 Task: Vertically align the page to the bottom.
Action: Mouse moved to (61, 109)
Screenshot: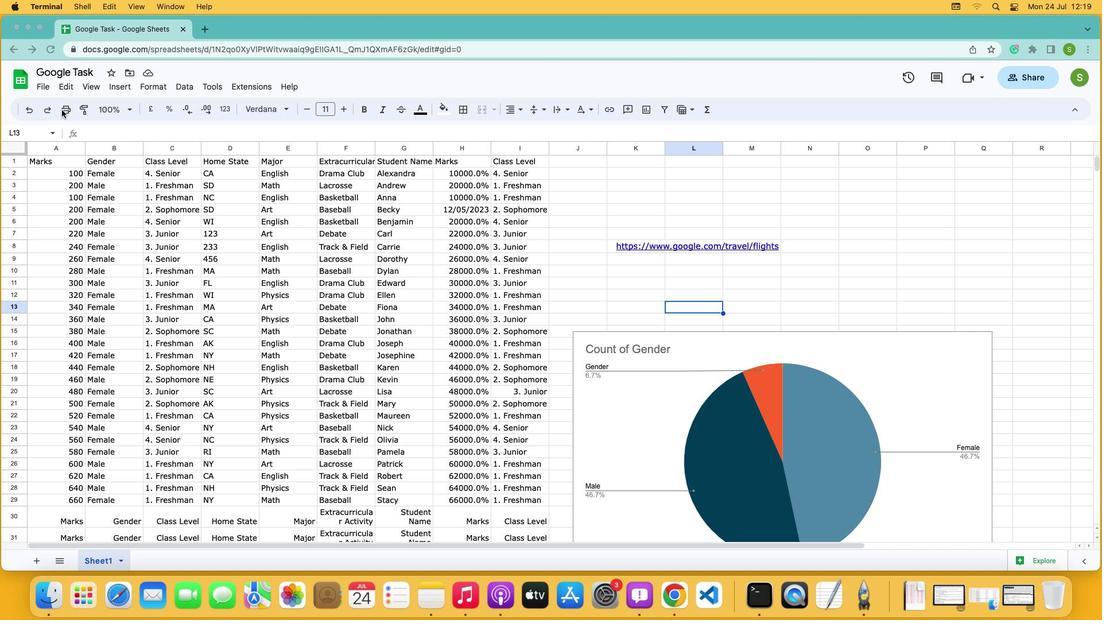 
Action: Mouse pressed left at (61, 109)
Screenshot: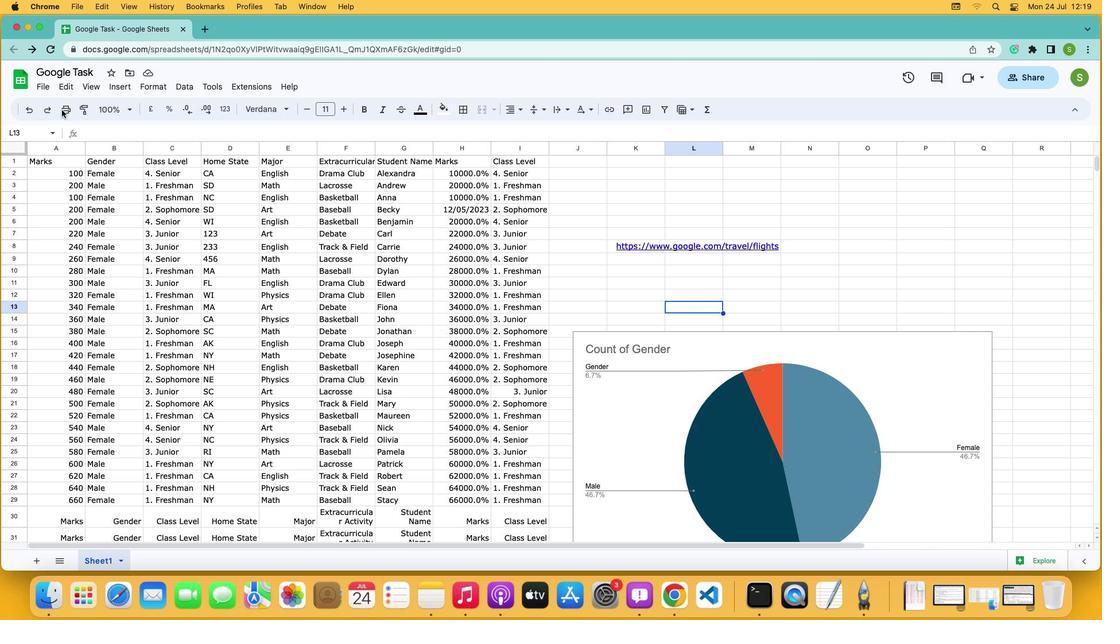 
Action: Mouse pressed left at (61, 109)
Screenshot: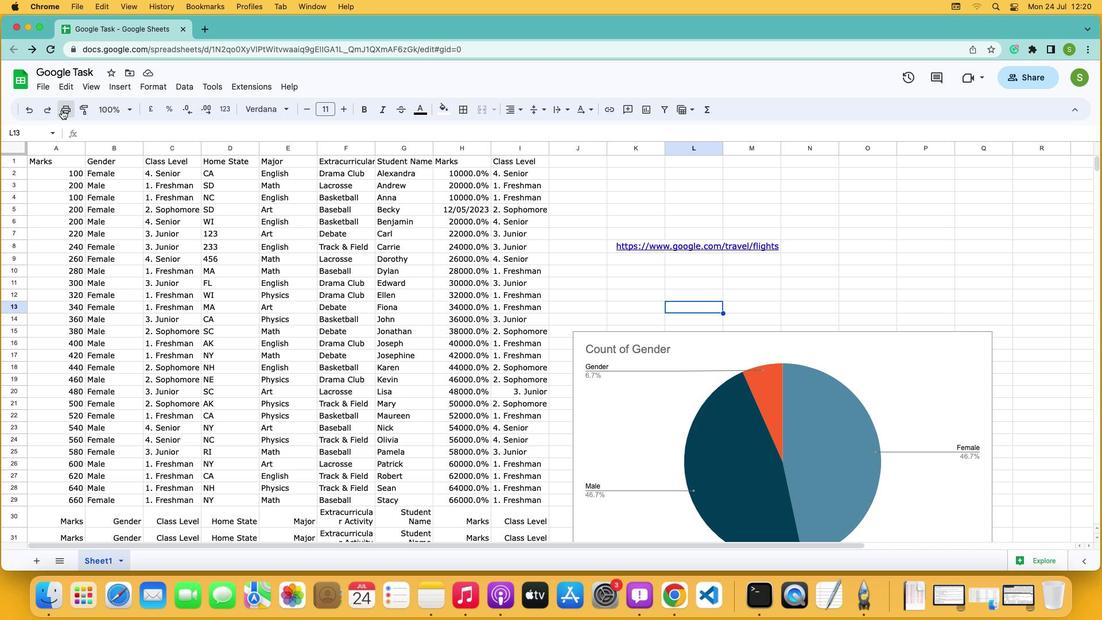 
Action: Mouse moved to (1080, 372)
Screenshot: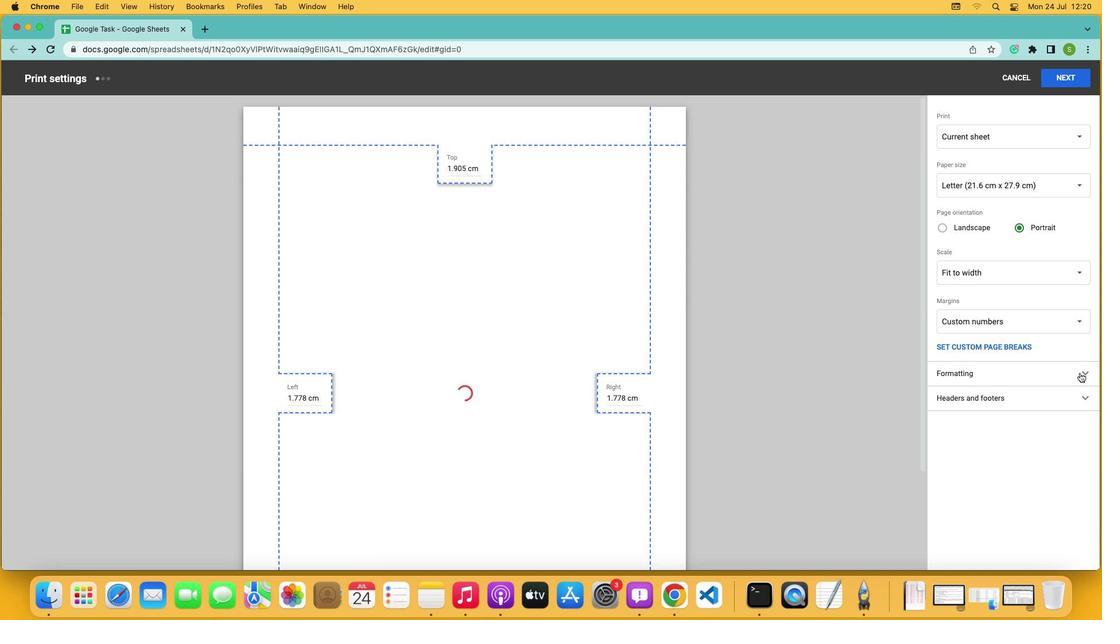 
Action: Mouse pressed left at (1080, 372)
Screenshot: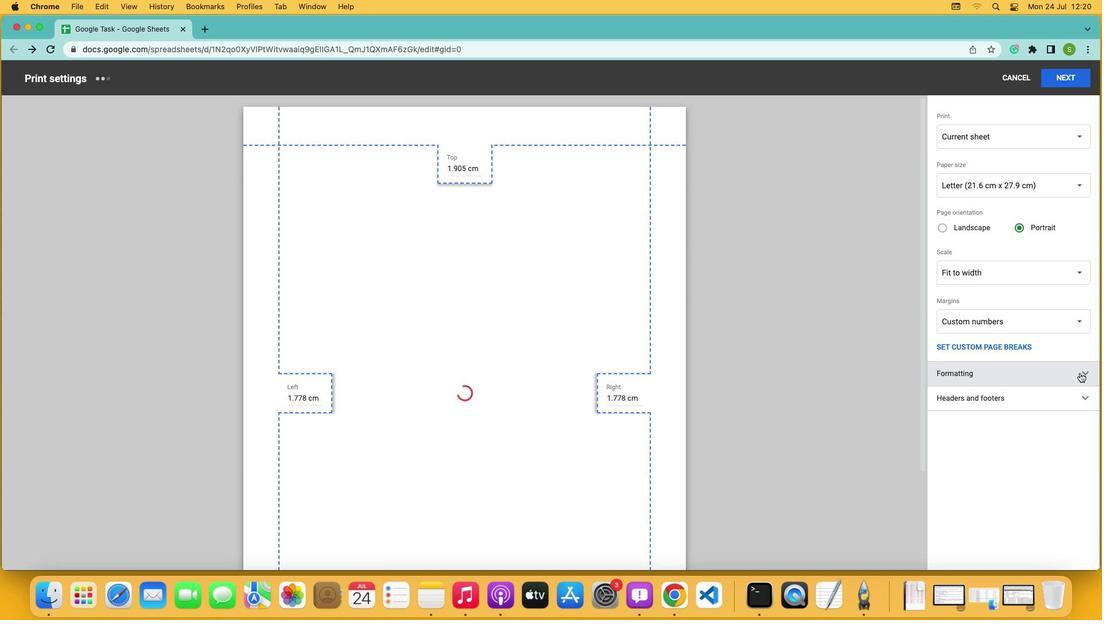 
Action: Mouse moved to (1078, 522)
Screenshot: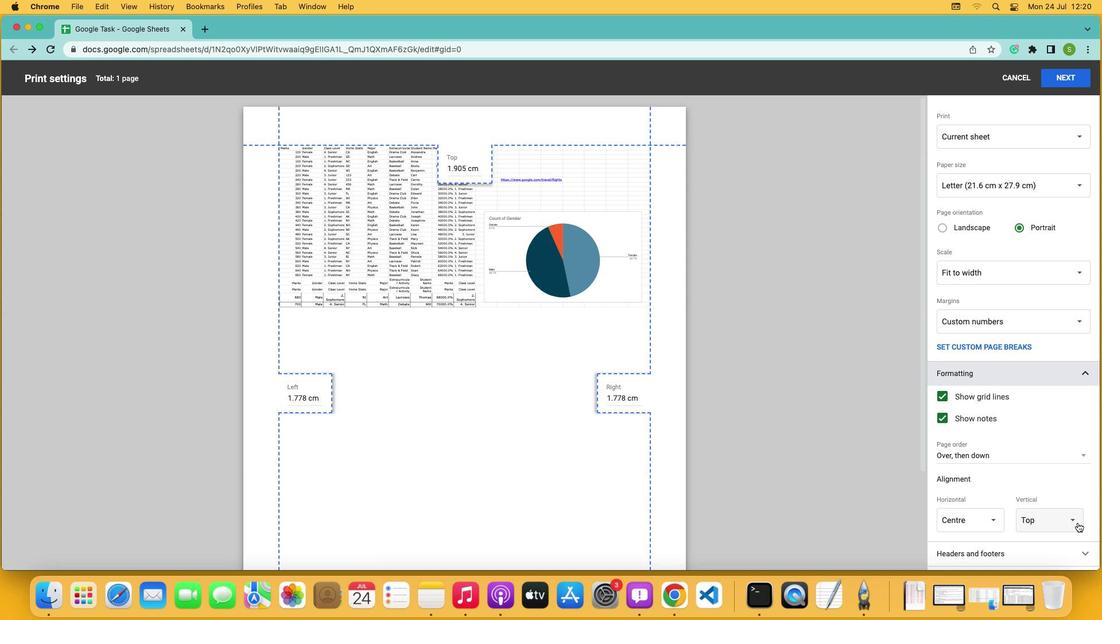 
Action: Mouse pressed left at (1078, 522)
Screenshot: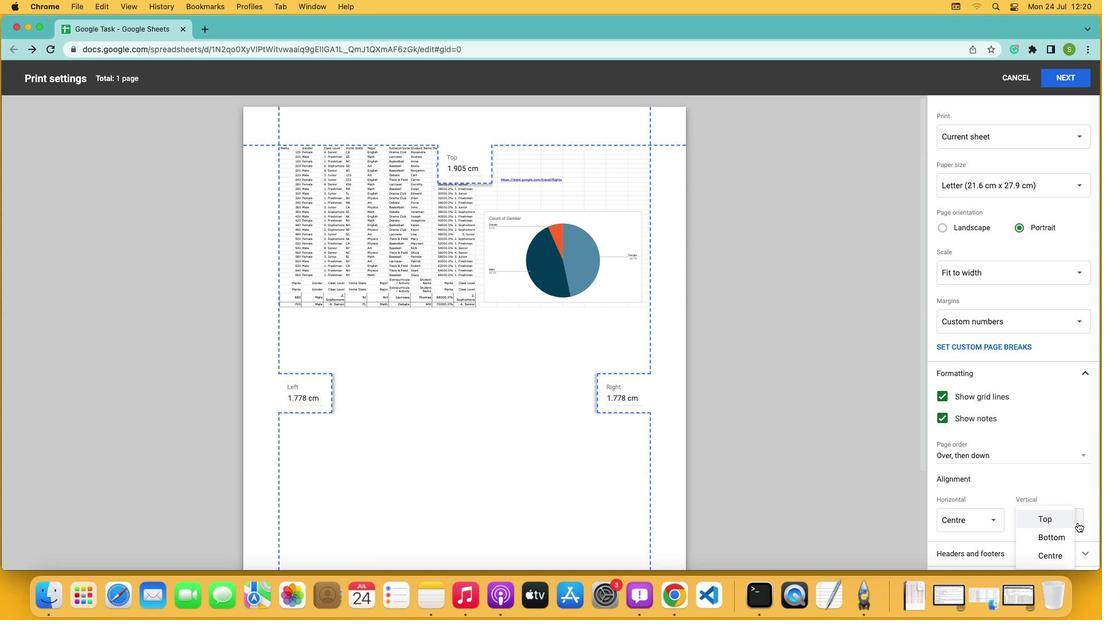 
Action: Mouse moved to (1056, 540)
Screenshot: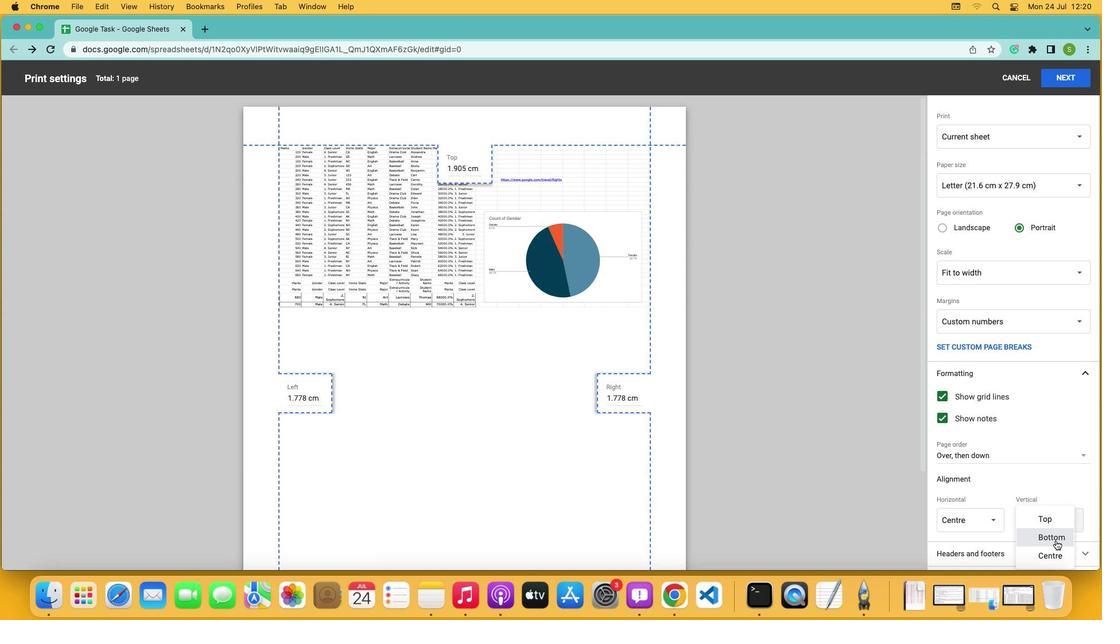 
Action: Mouse pressed left at (1056, 540)
Screenshot: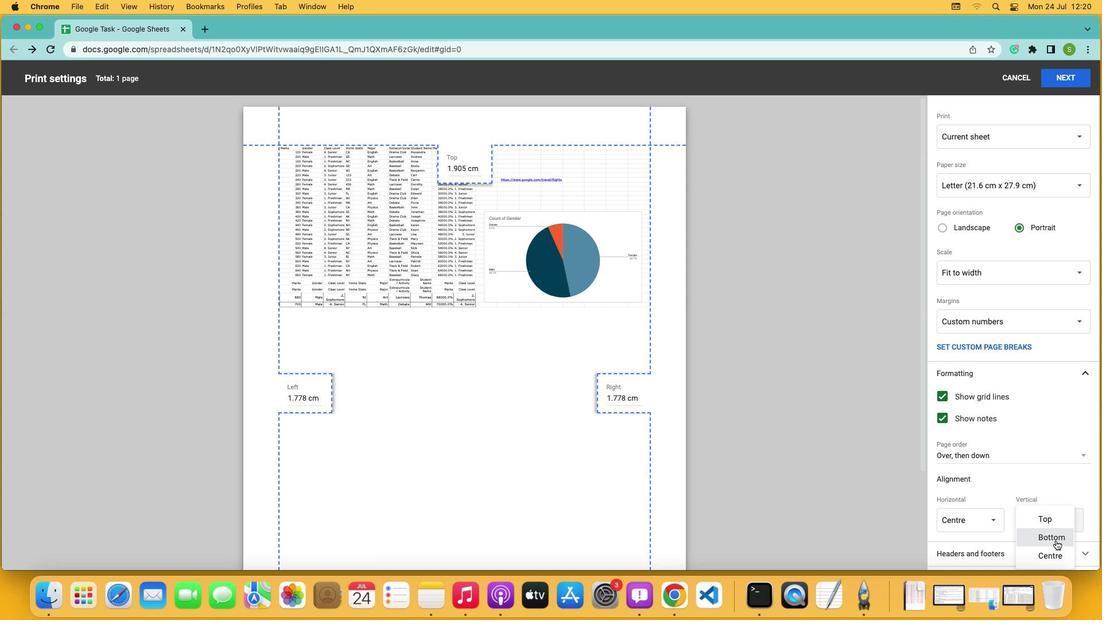 
Action: Mouse moved to (1056, 540)
Screenshot: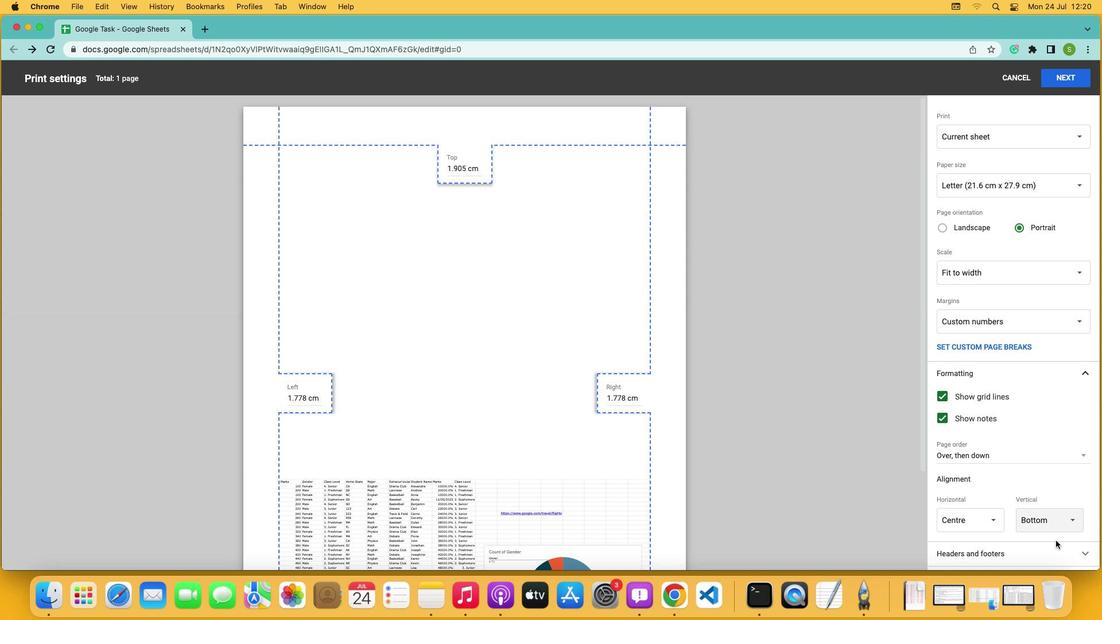 
